 Task: Create a rule from the Agile list, Priority changed -> Complete task in the project TrendSetter if Priority Cleared then Complete Task.
Action: Mouse moved to (58, 230)
Screenshot: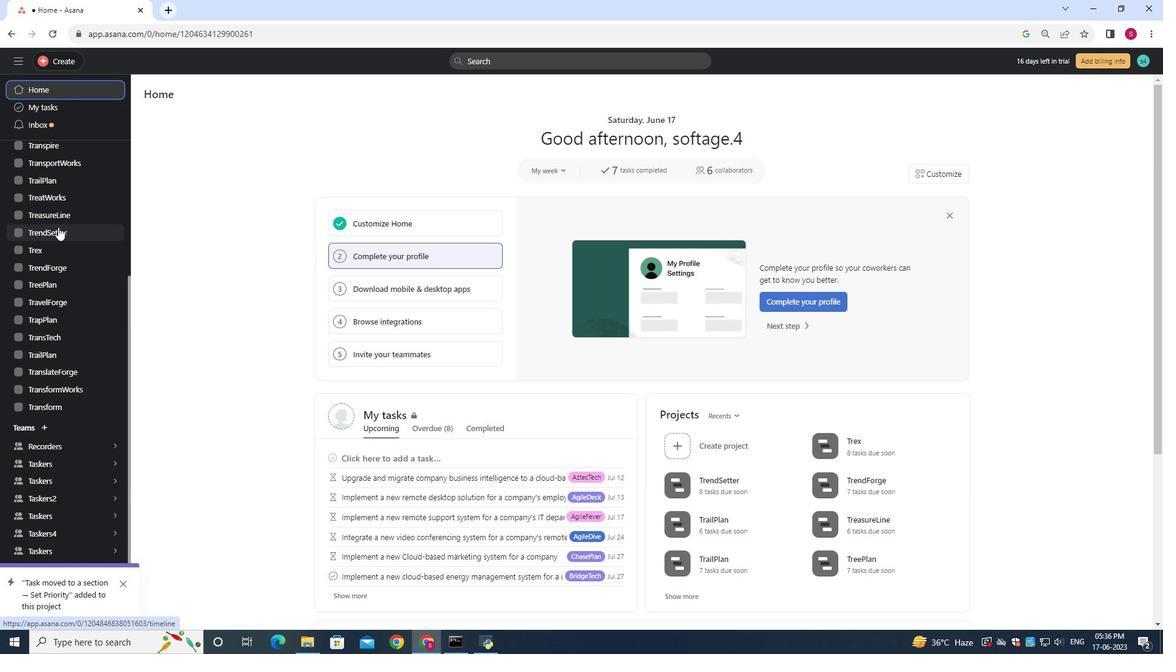 
Action: Mouse pressed left at (58, 230)
Screenshot: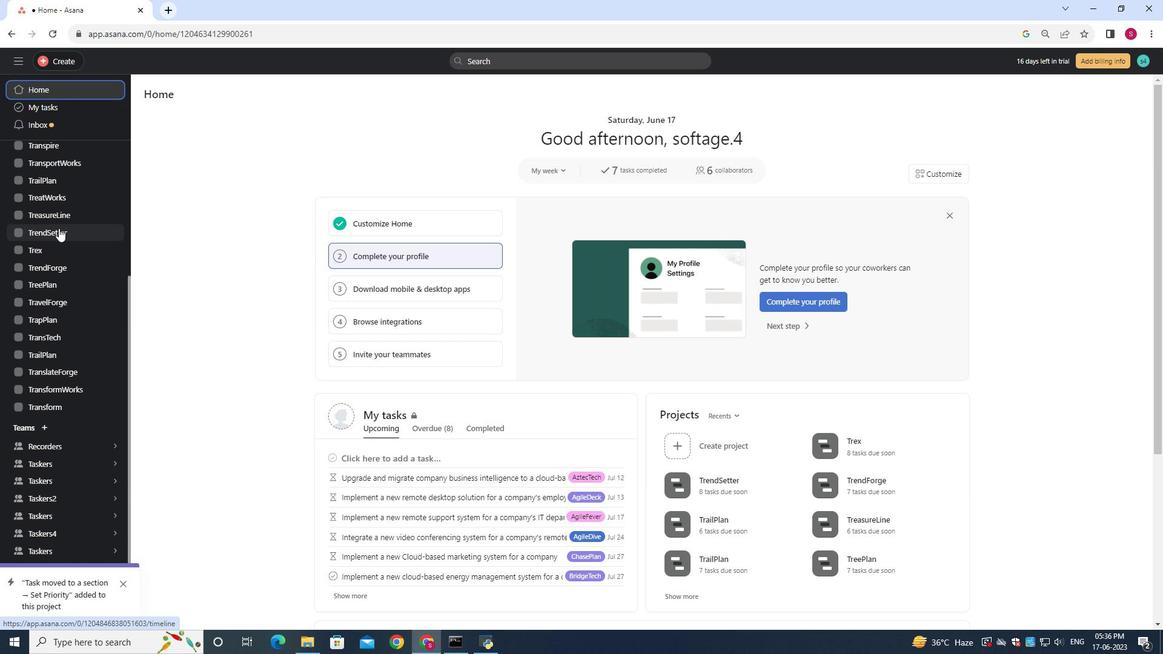 
Action: Mouse moved to (1129, 100)
Screenshot: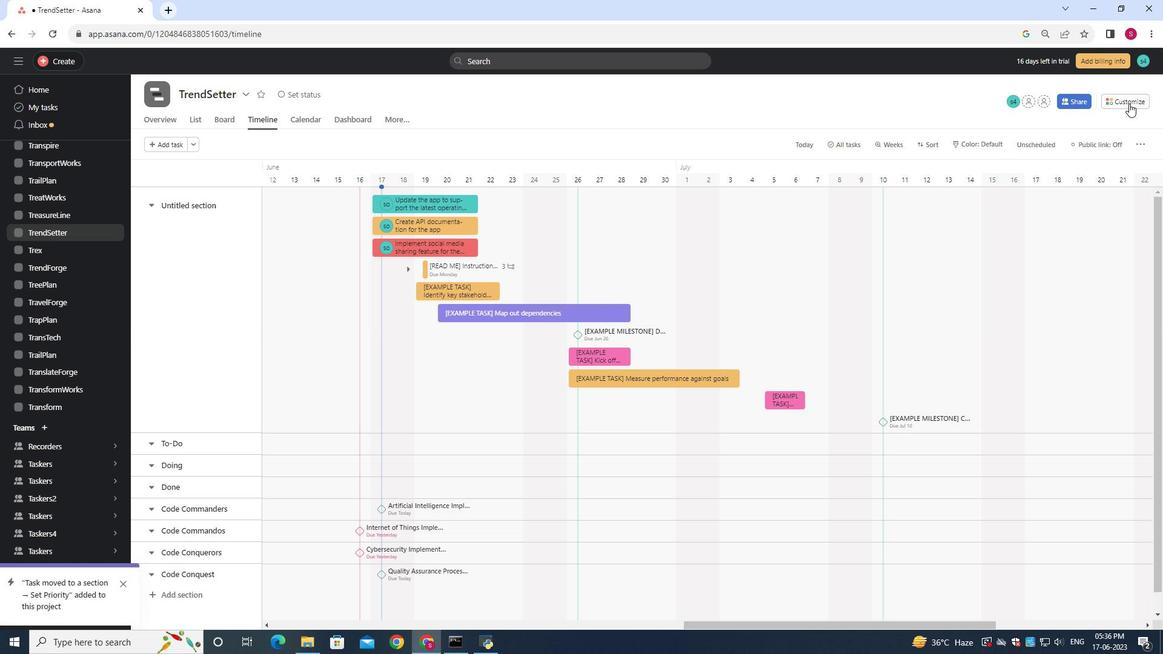 
Action: Mouse pressed left at (1129, 100)
Screenshot: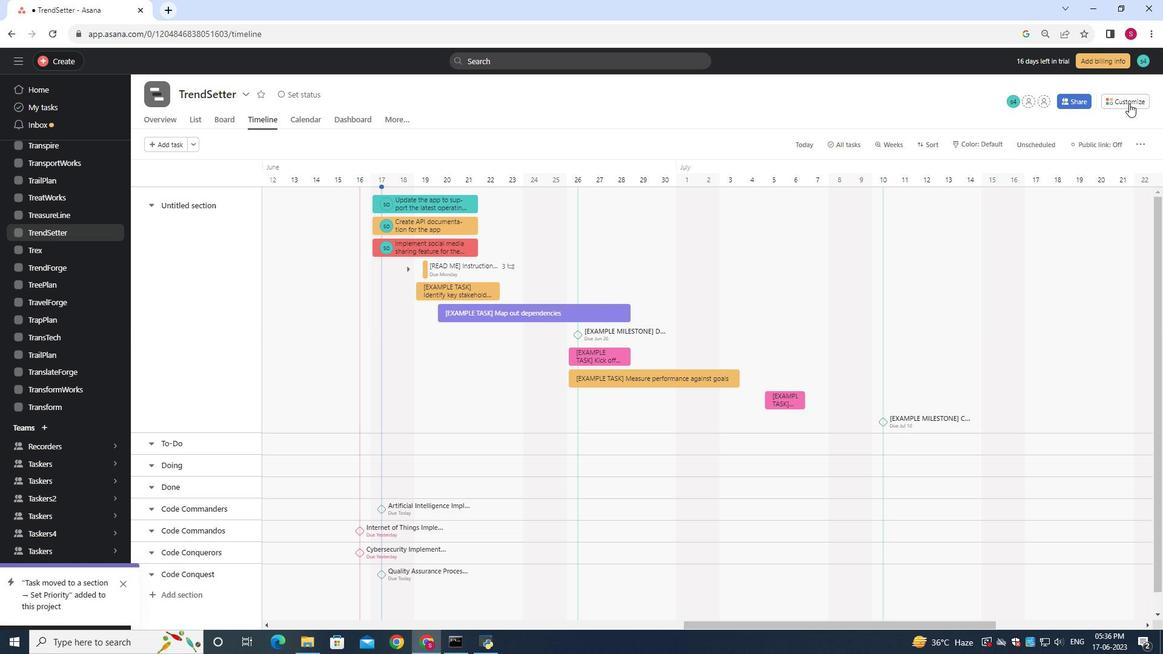 
Action: Mouse moved to (933, 273)
Screenshot: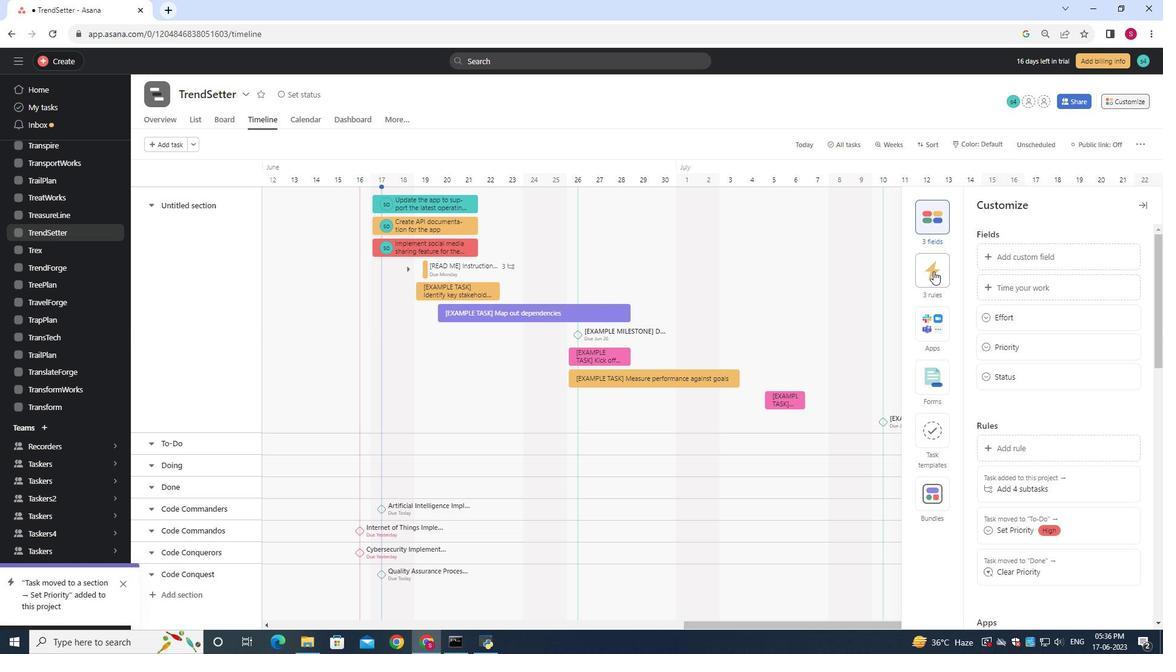 
Action: Mouse pressed left at (933, 273)
Screenshot: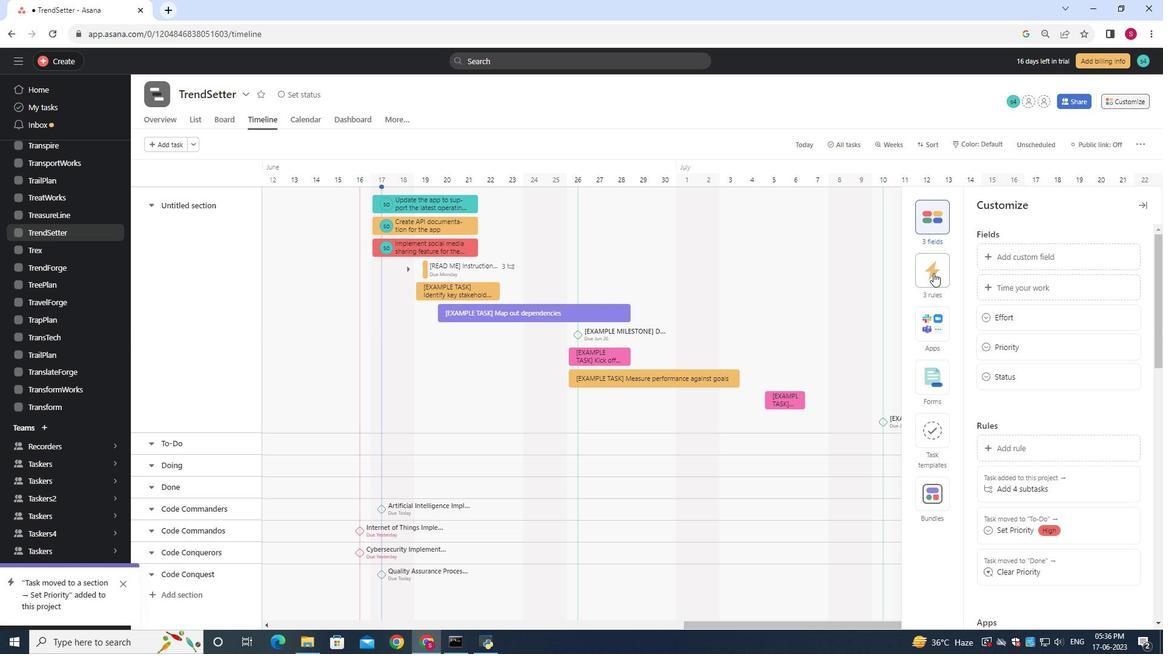 
Action: Mouse moved to (1031, 258)
Screenshot: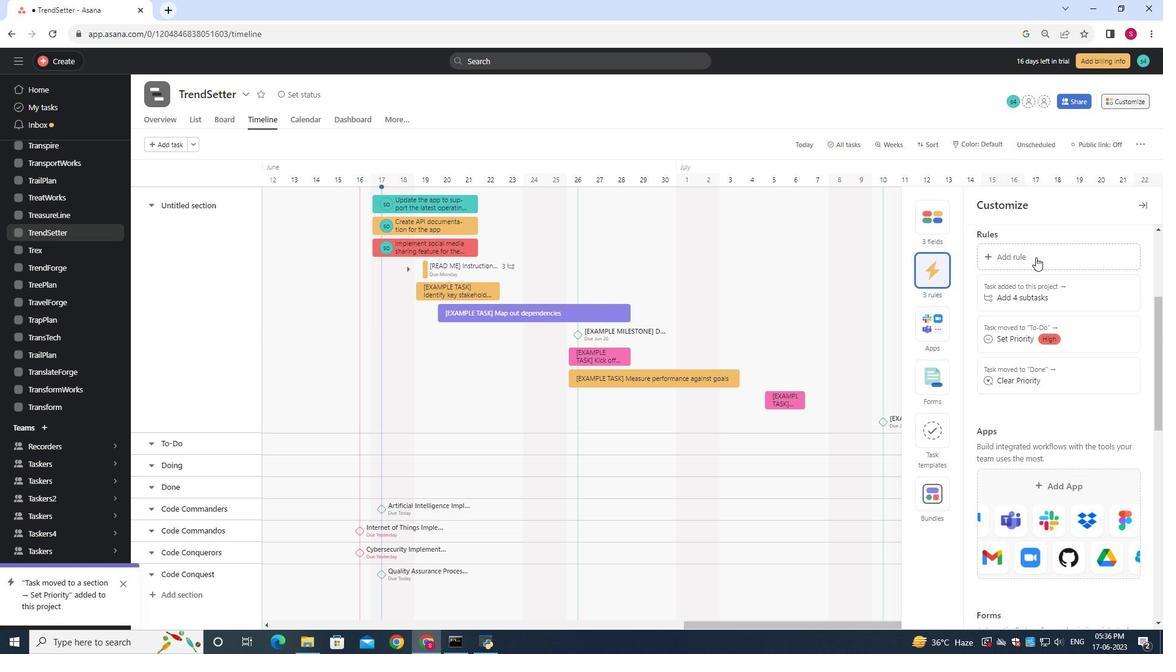 
Action: Mouse pressed left at (1031, 258)
Screenshot: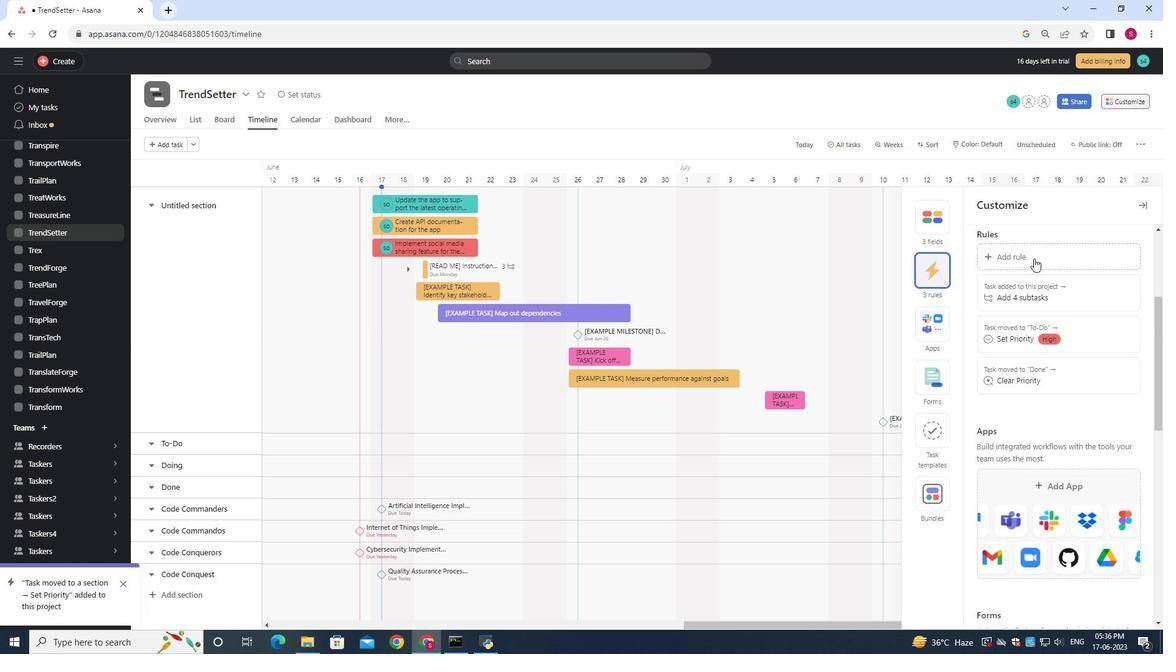 
Action: Mouse moved to (279, 175)
Screenshot: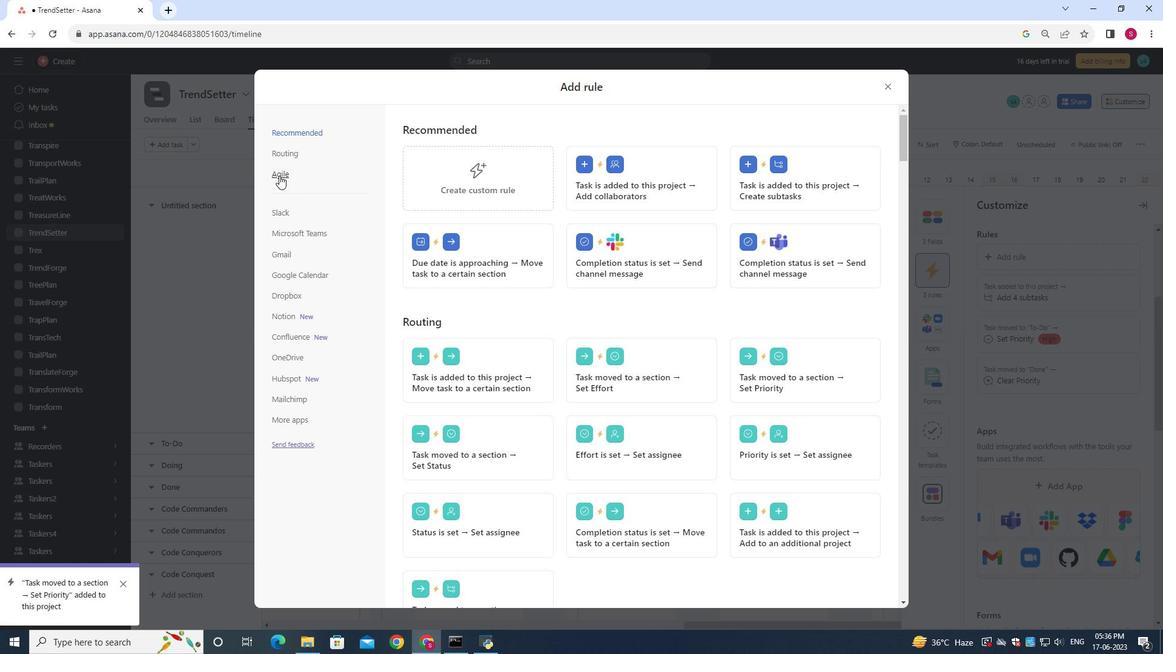 
Action: Mouse pressed left at (279, 175)
Screenshot: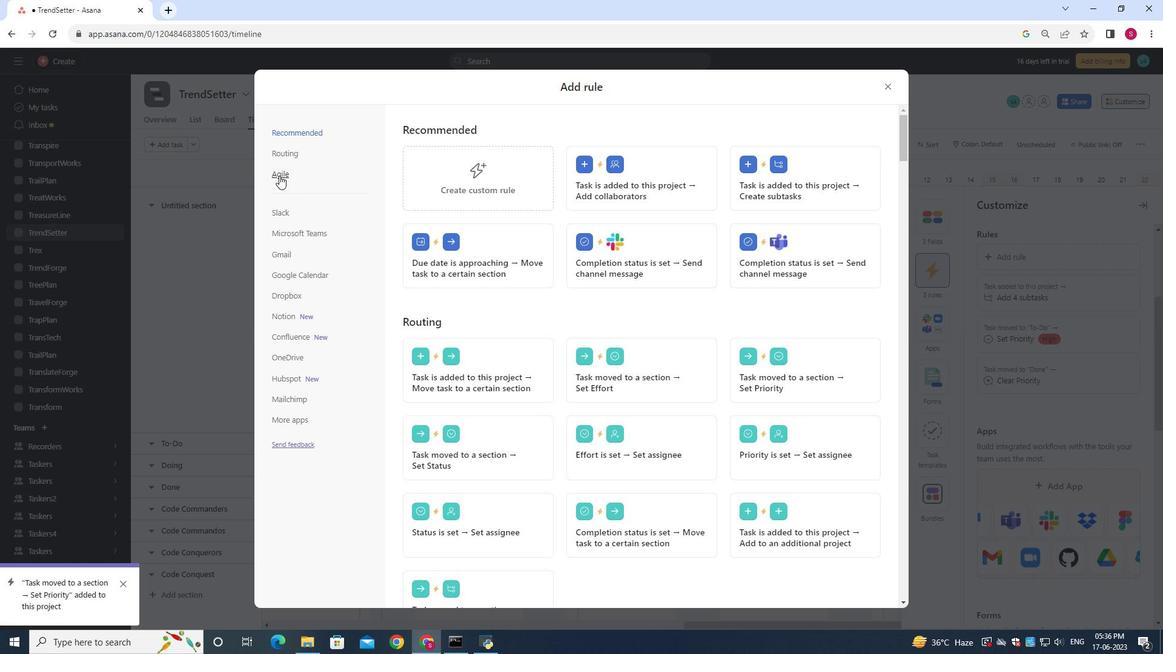 
Action: Mouse moved to (784, 176)
Screenshot: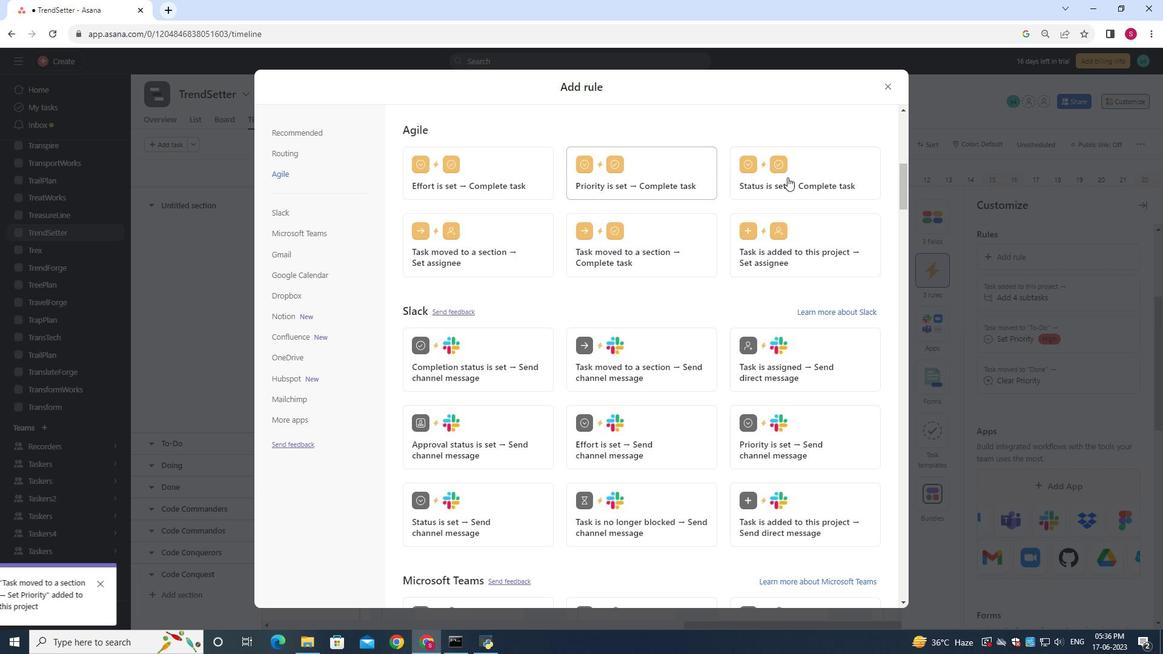 
Action: Mouse pressed left at (784, 176)
Screenshot: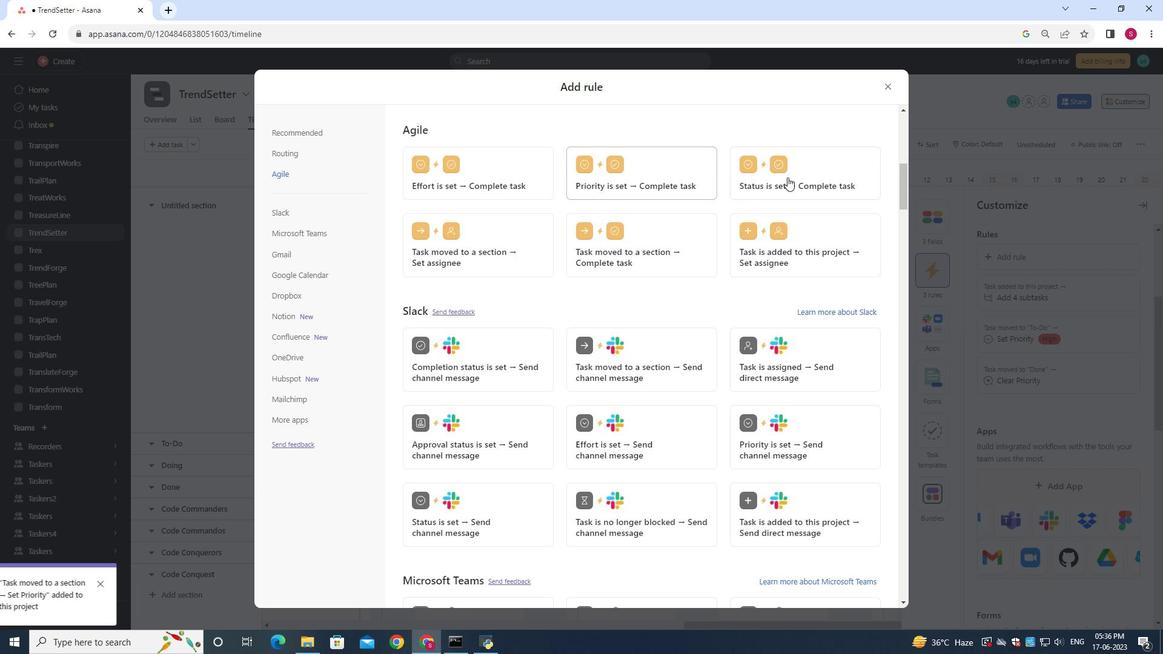
Action: Mouse moved to (730, 198)
Screenshot: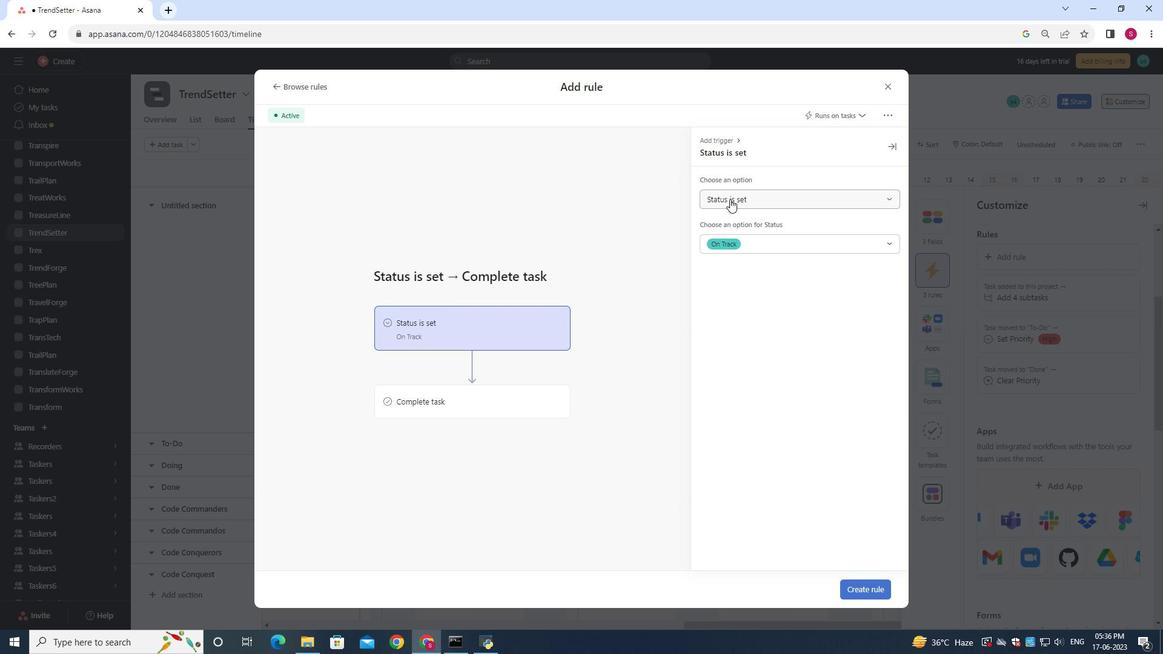 
Action: Mouse pressed left at (730, 198)
Screenshot: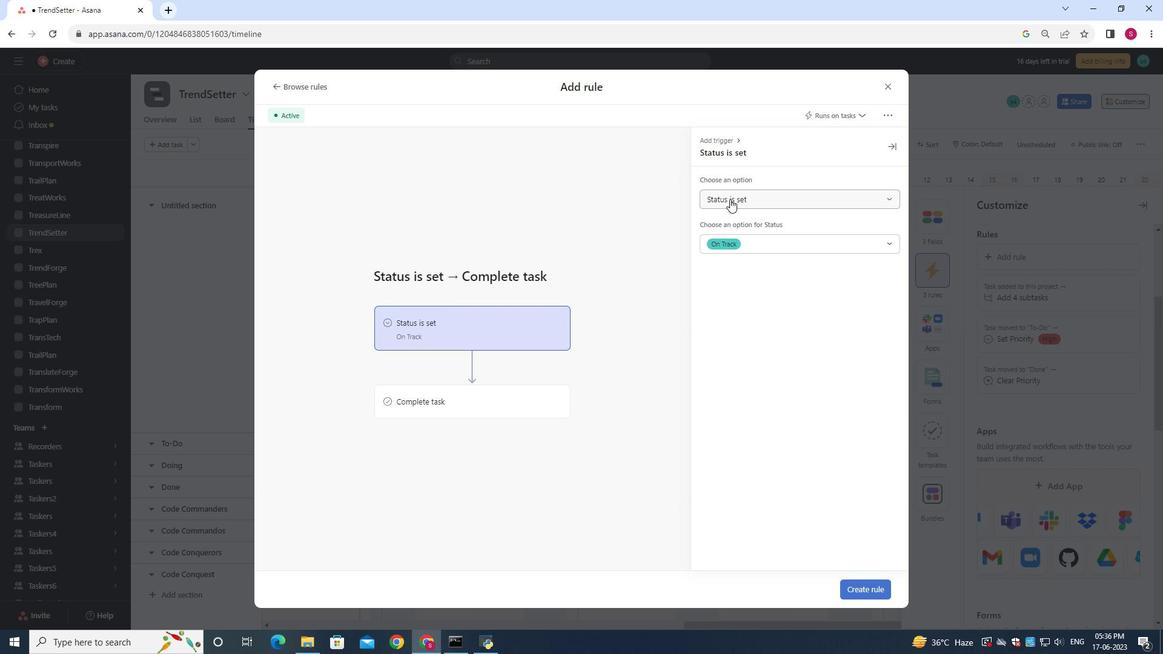 
Action: Mouse moved to (724, 244)
Screenshot: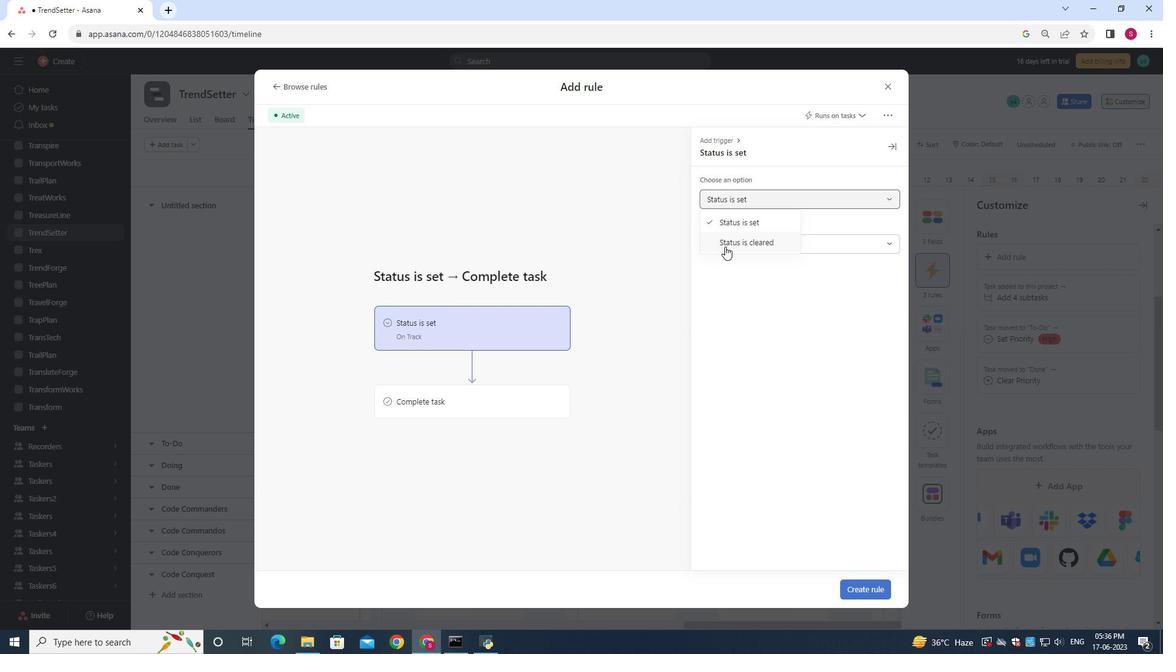 
Action: Mouse pressed left at (724, 244)
Screenshot: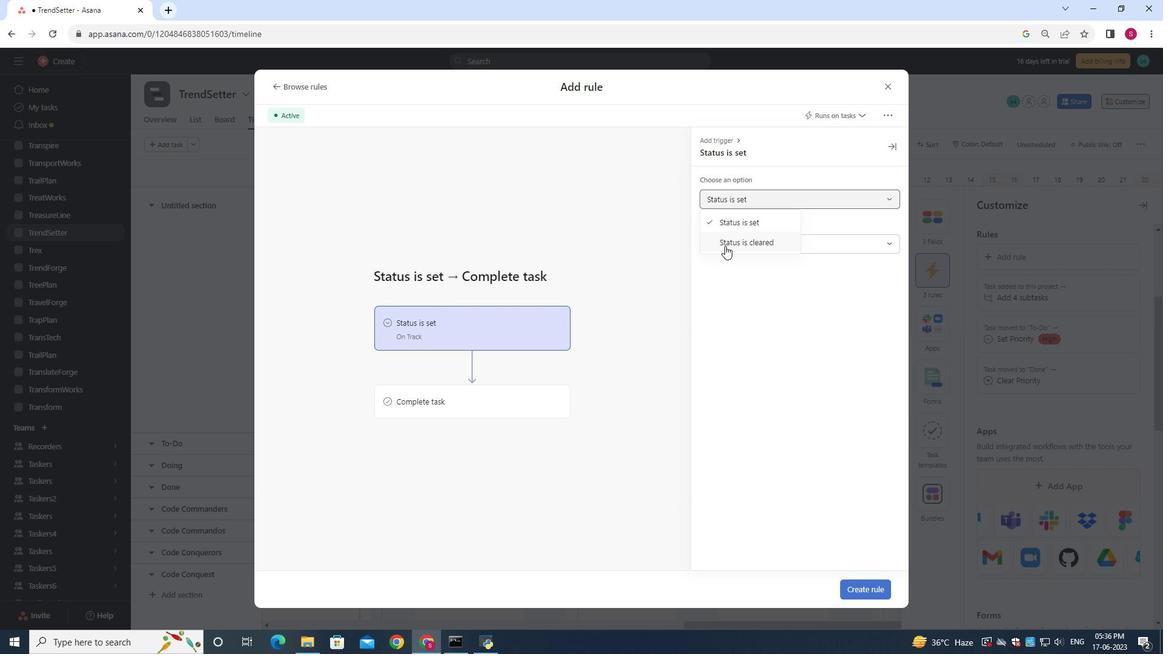 
Action: Mouse moved to (451, 396)
Screenshot: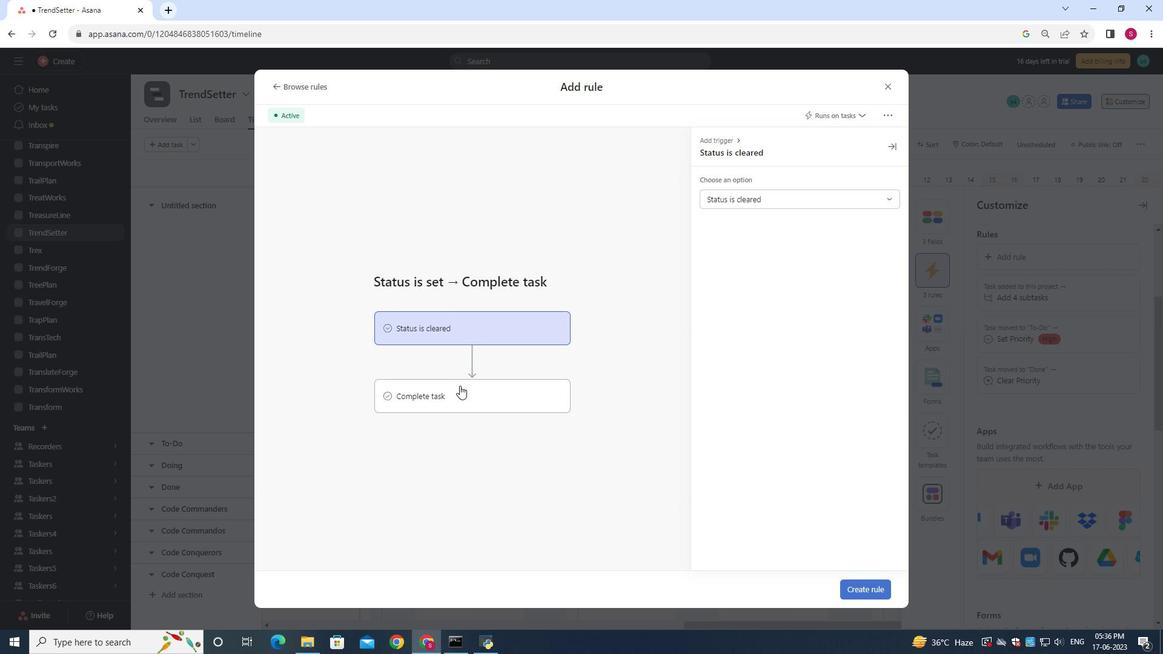 
Action: Mouse pressed left at (451, 396)
Screenshot: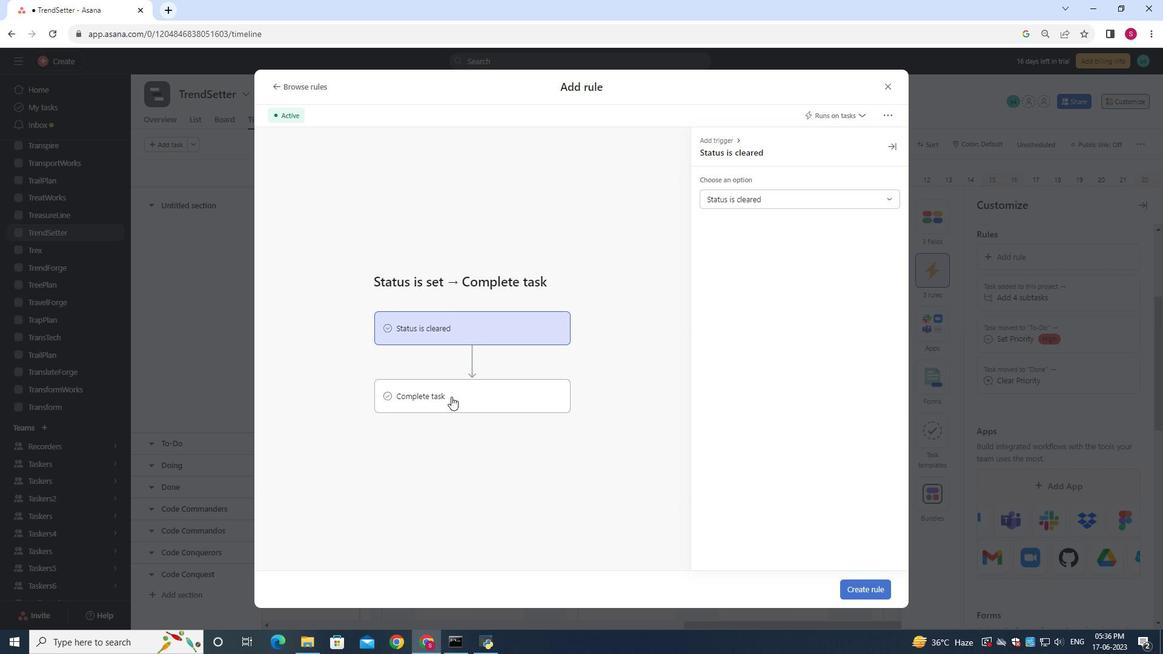 
Action: Mouse moved to (755, 190)
Screenshot: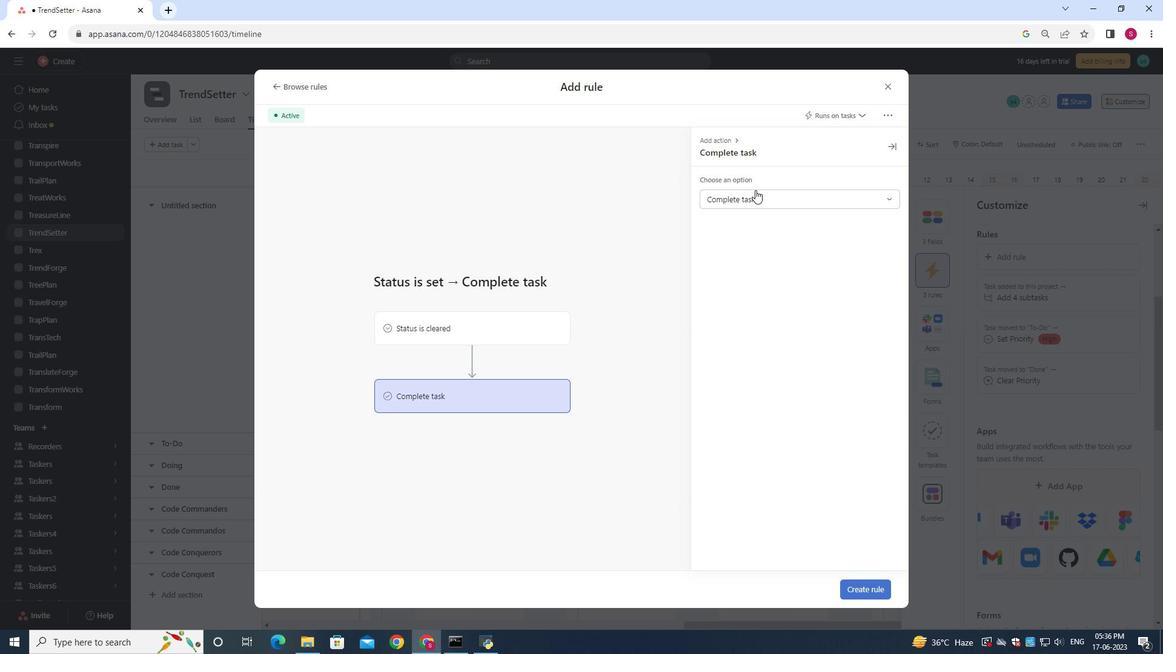 
Action: Mouse pressed left at (755, 190)
Screenshot: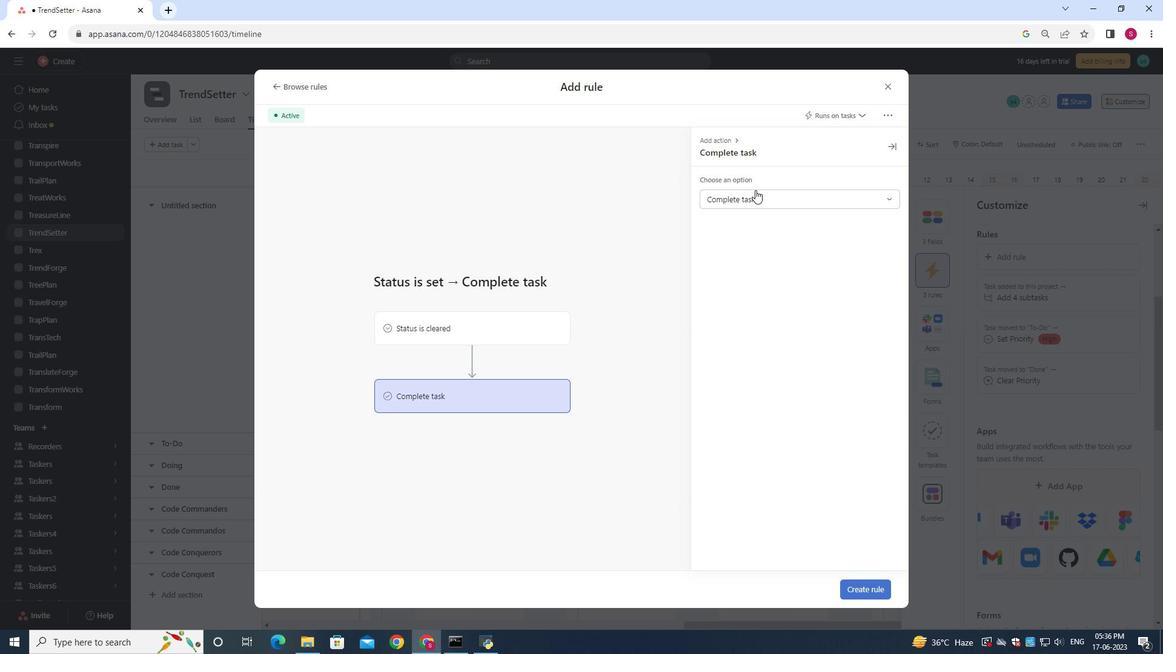
Action: Mouse moved to (737, 216)
Screenshot: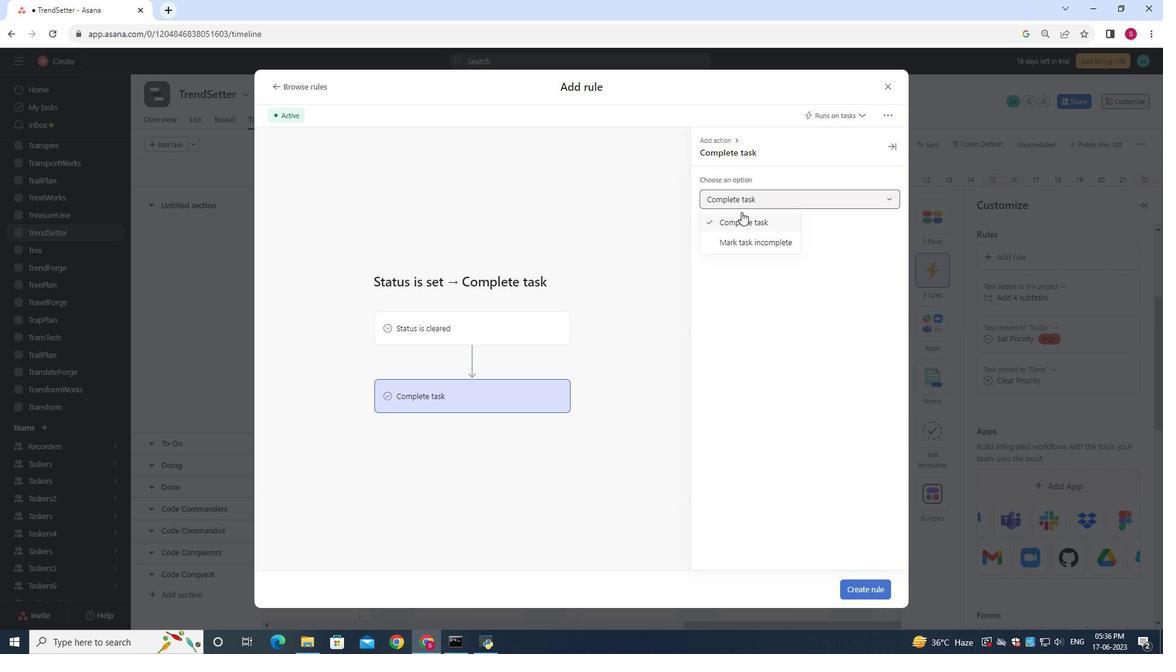
Action: Mouse pressed left at (737, 216)
Screenshot: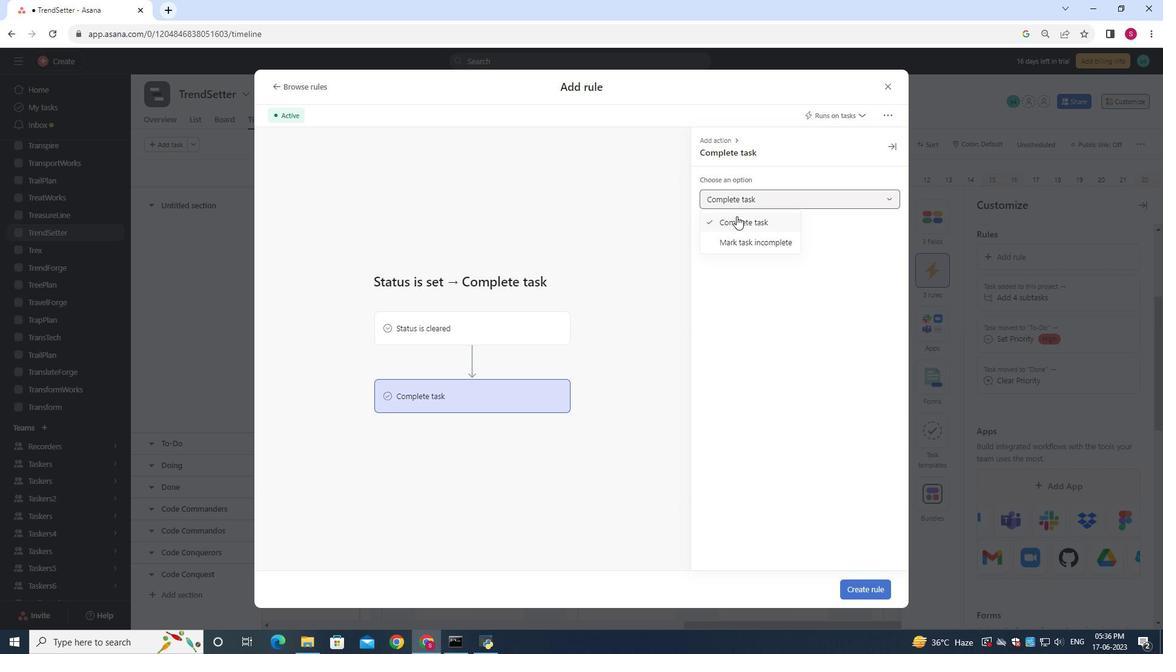 
Action: Mouse moved to (856, 586)
Screenshot: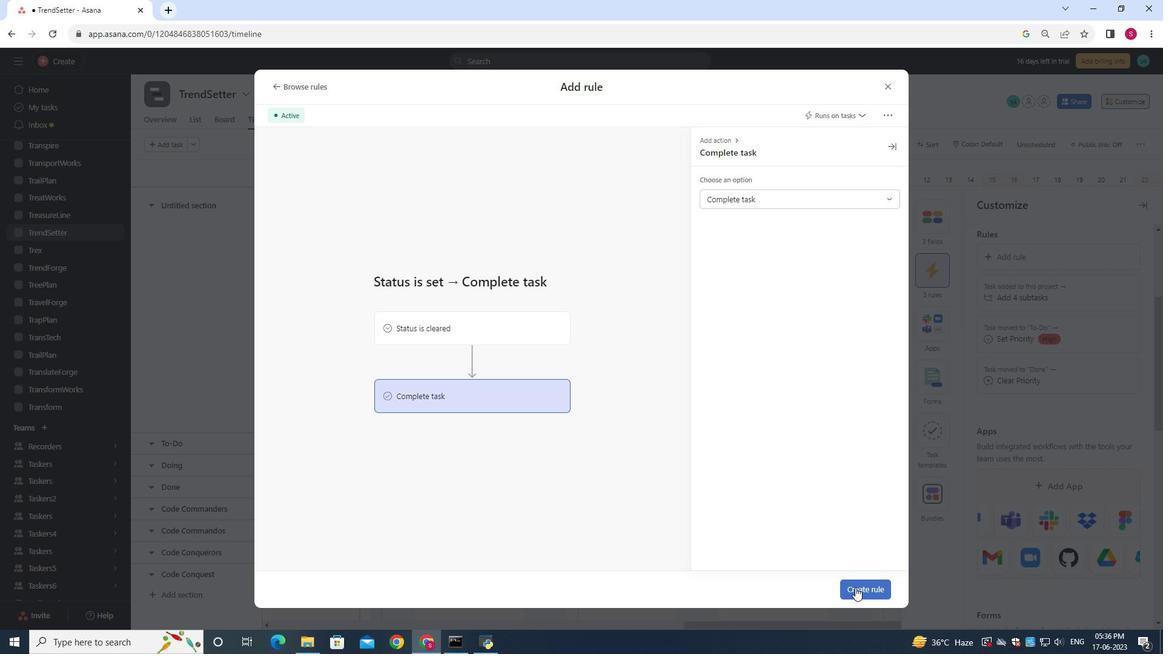 
Action: Mouse pressed left at (856, 586)
Screenshot: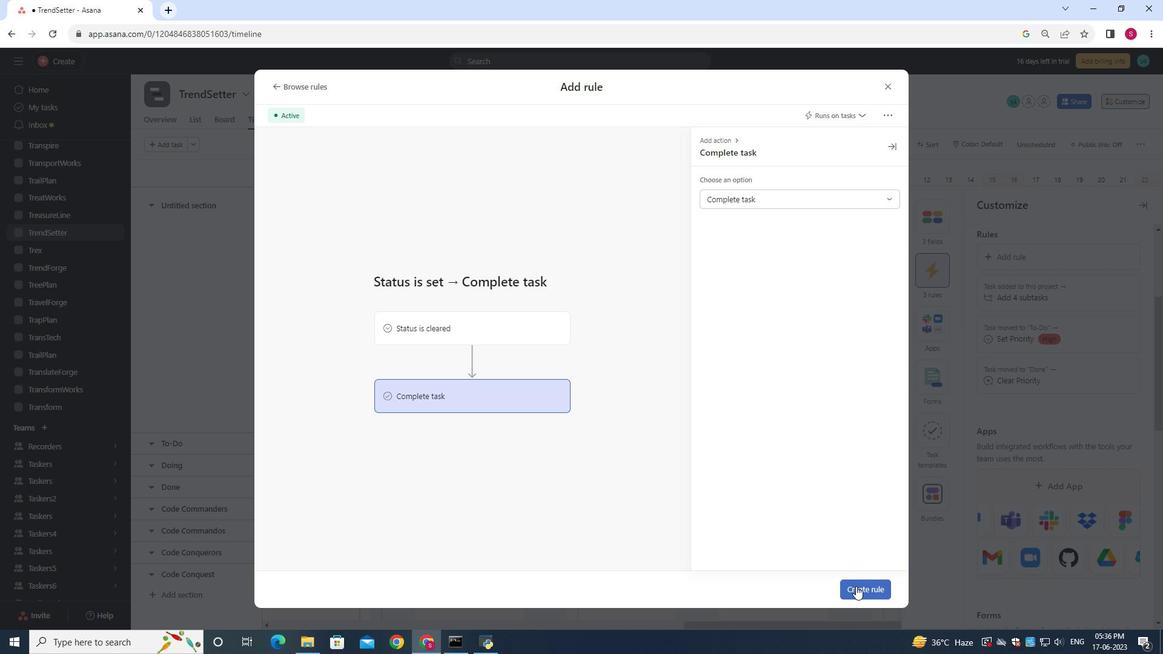 
Action: Mouse moved to (513, 381)
Screenshot: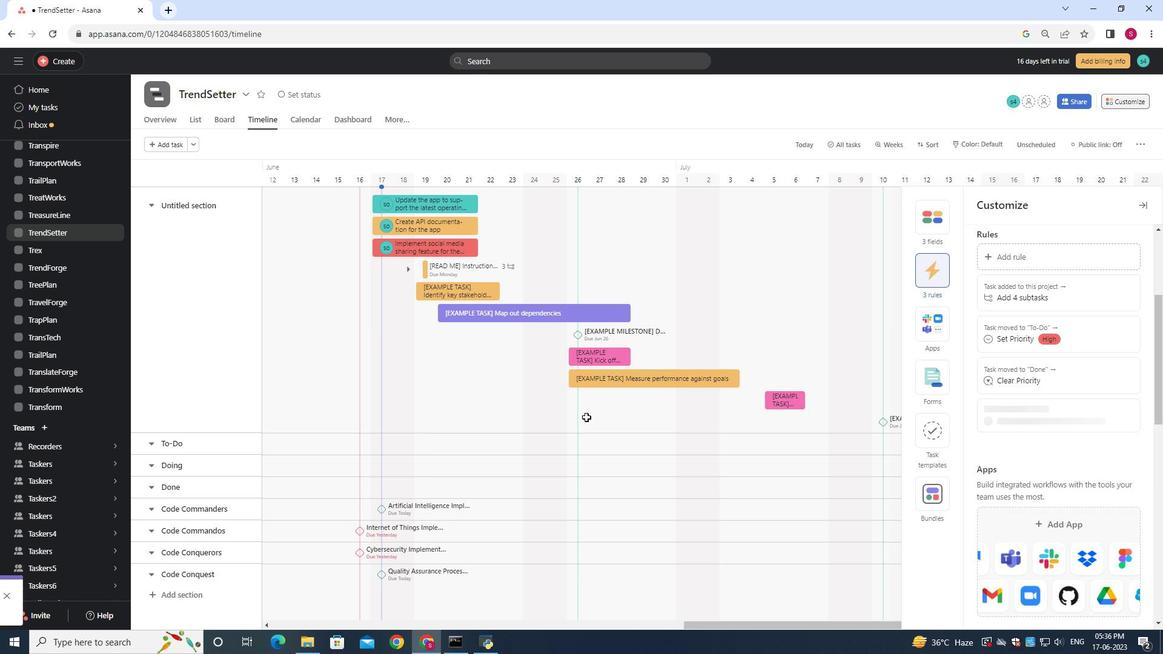 
